 Task: Enable the option "Show date fields" in the roadmap layout of the mark's project.
Action: Mouse moved to (21, 103)
Screenshot: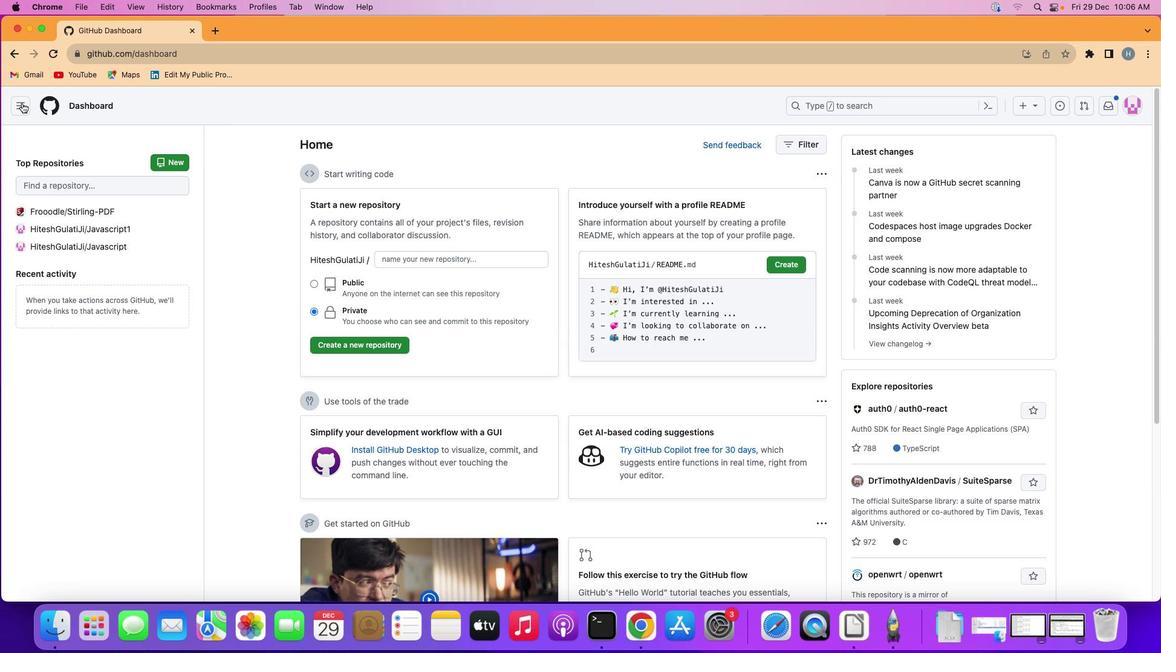 
Action: Mouse pressed left at (21, 103)
Screenshot: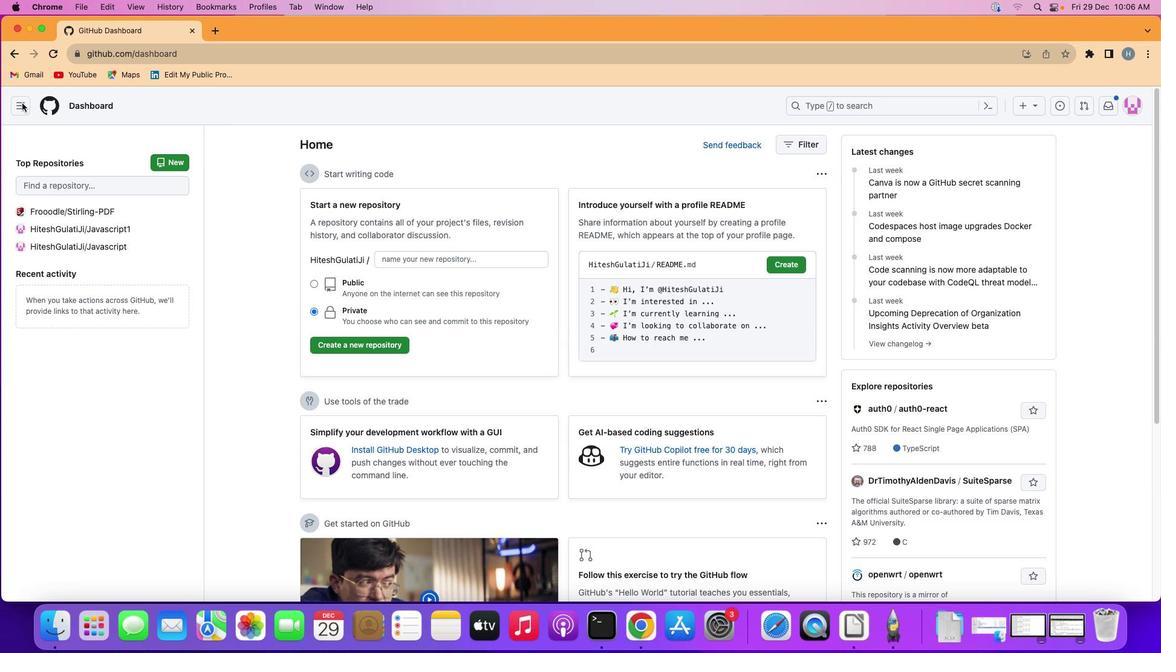 
Action: Mouse moved to (68, 193)
Screenshot: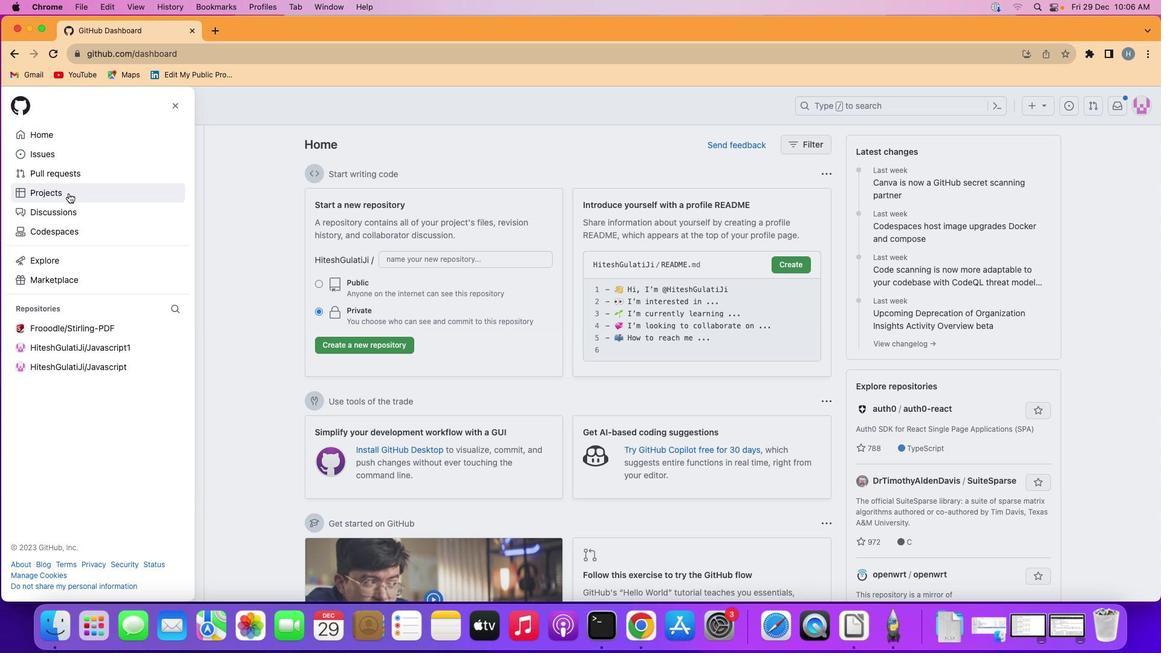 
Action: Mouse pressed left at (68, 193)
Screenshot: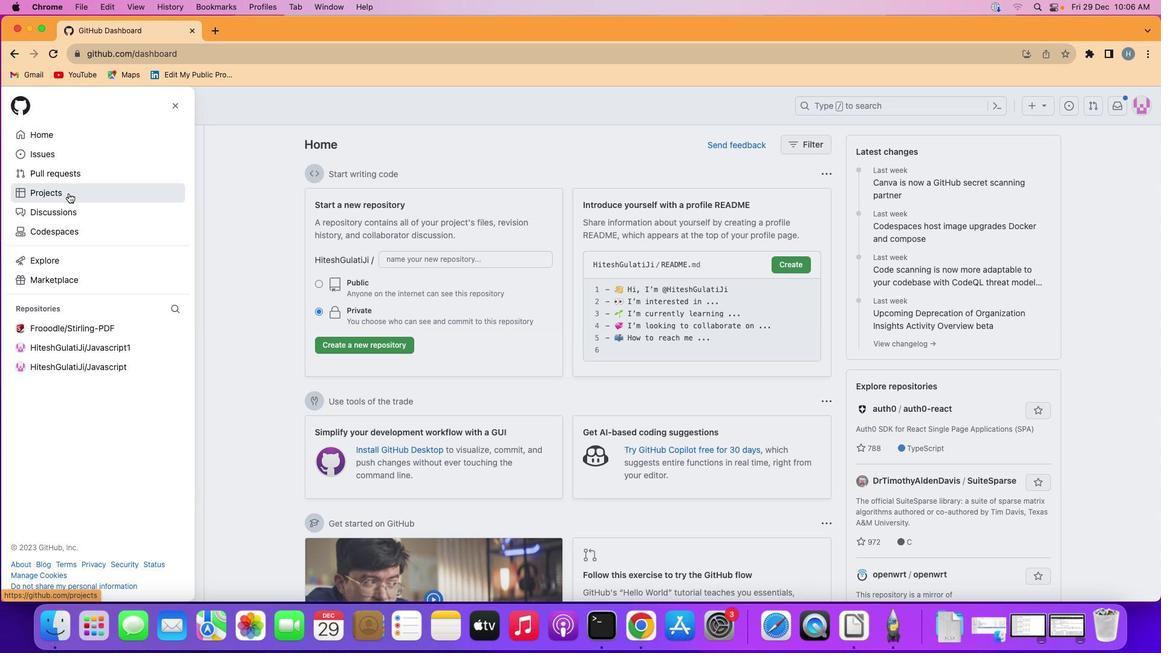 
Action: Mouse moved to (453, 216)
Screenshot: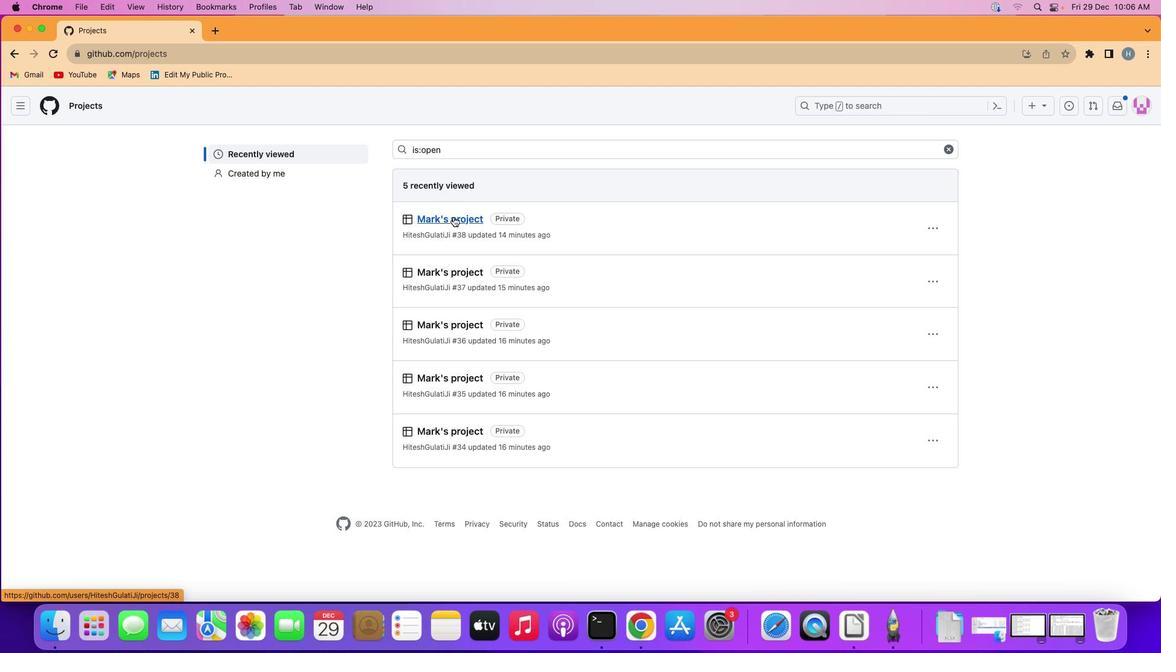 
Action: Mouse pressed left at (453, 216)
Screenshot: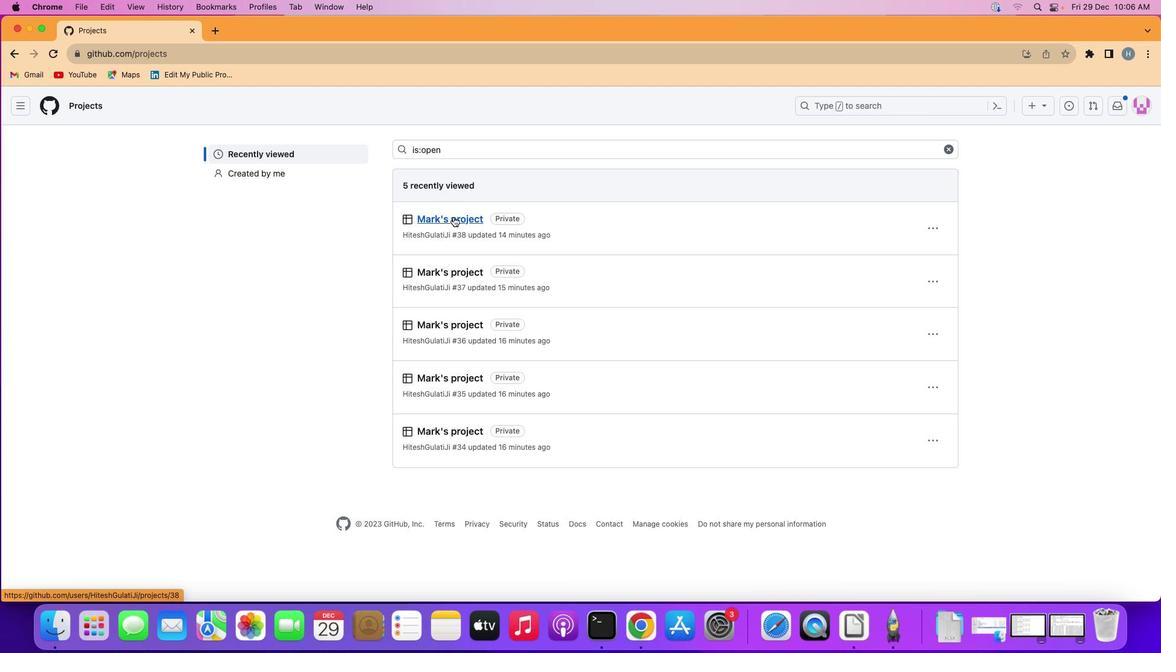
Action: Mouse moved to (85, 165)
Screenshot: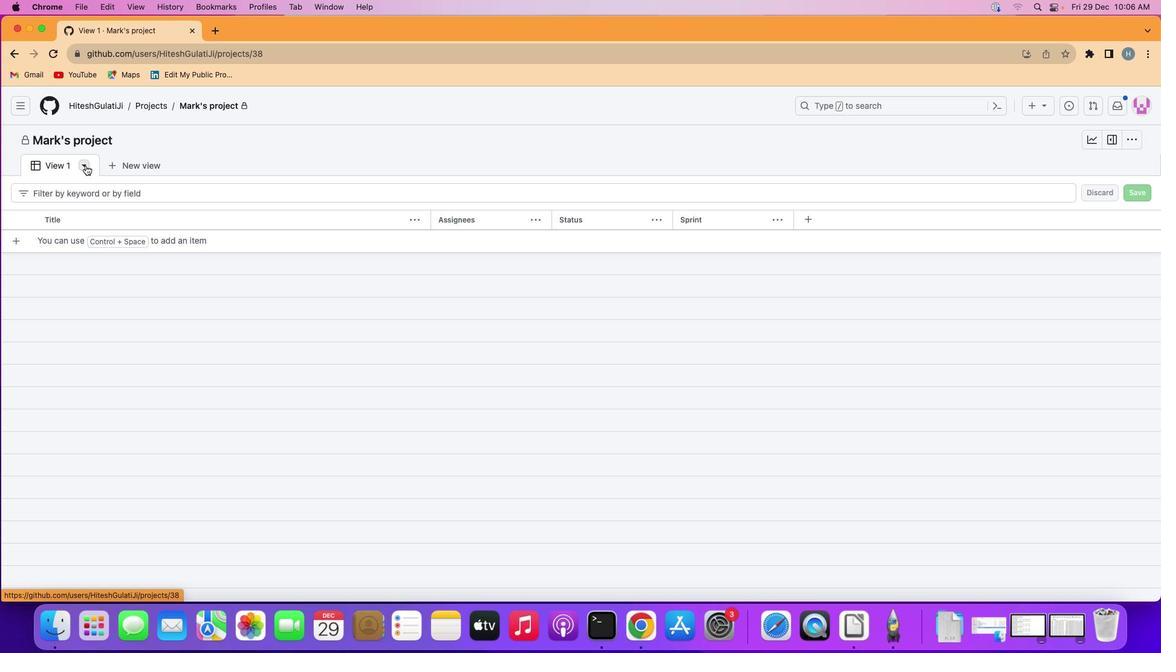 
Action: Mouse pressed left at (85, 165)
Screenshot: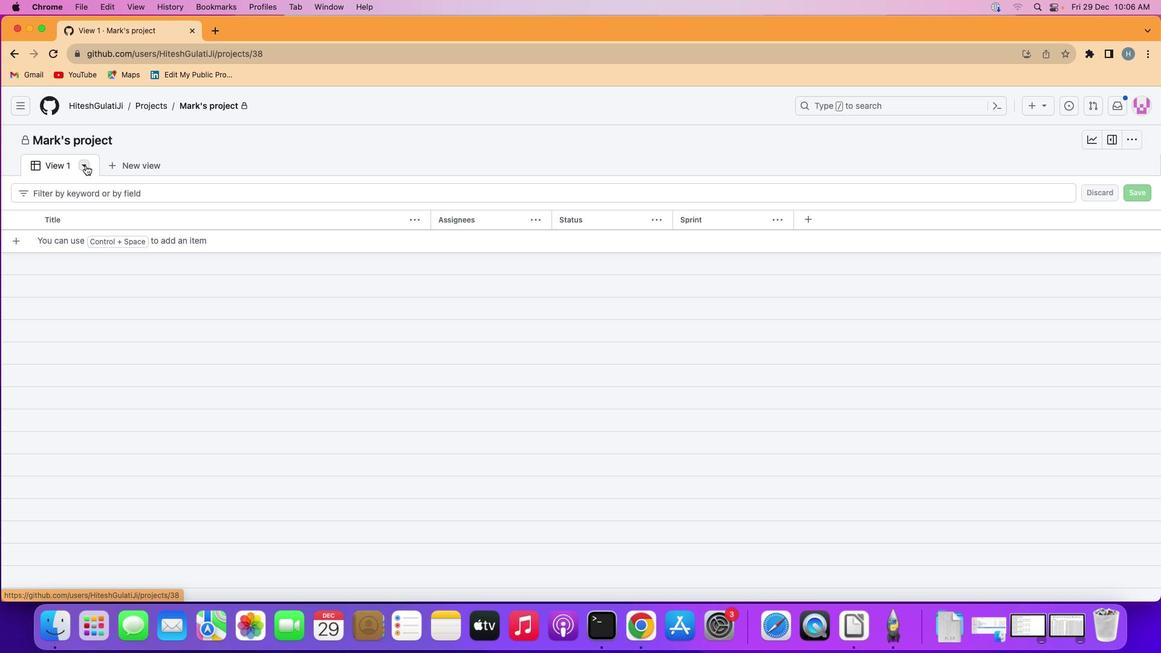
Action: Mouse moved to (238, 206)
Screenshot: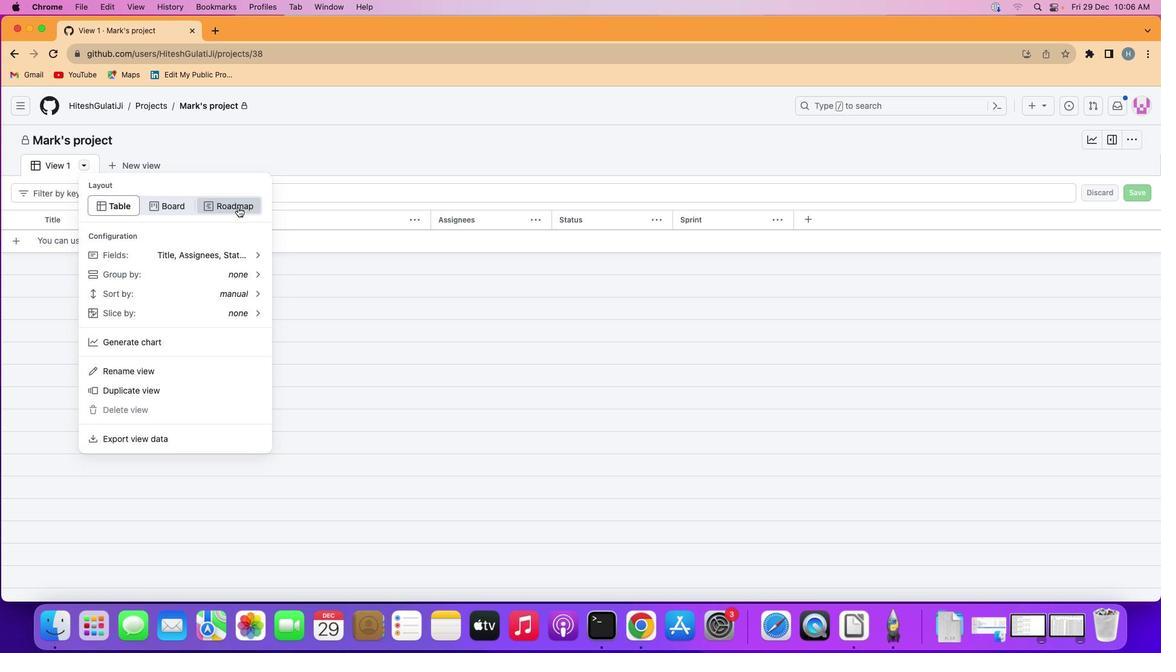 
Action: Mouse pressed left at (238, 206)
Screenshot: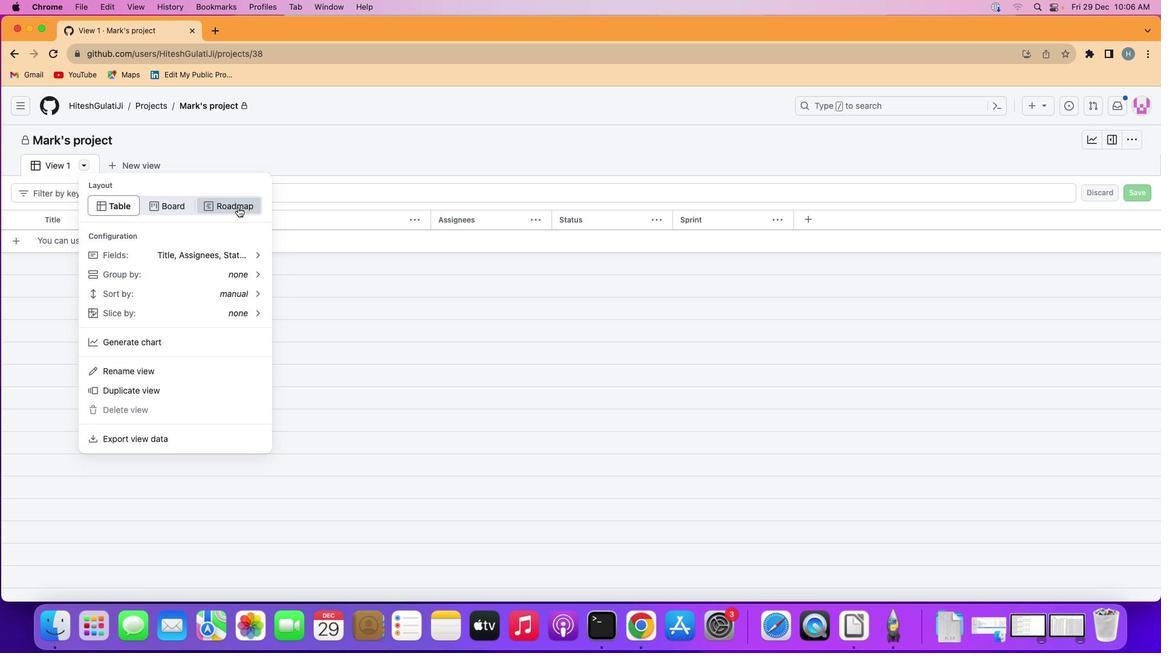 
Action: Mouse moved to (84, 163)
Screenshot: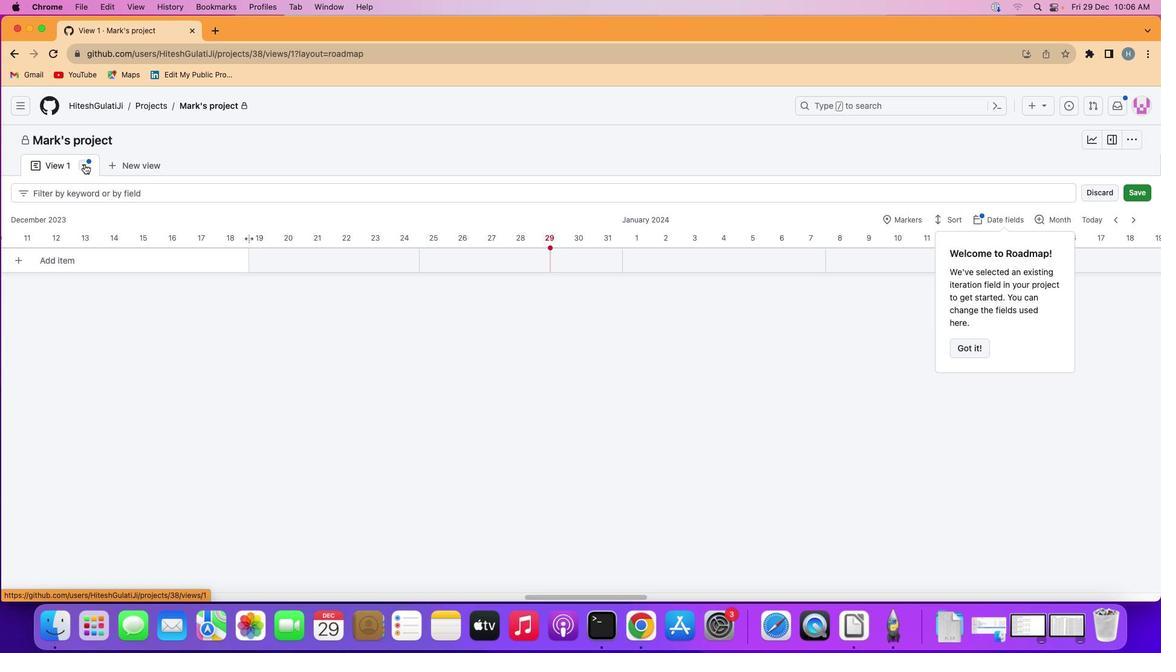 
Action: Mouse pressed left at (84, 163)
Screenshot: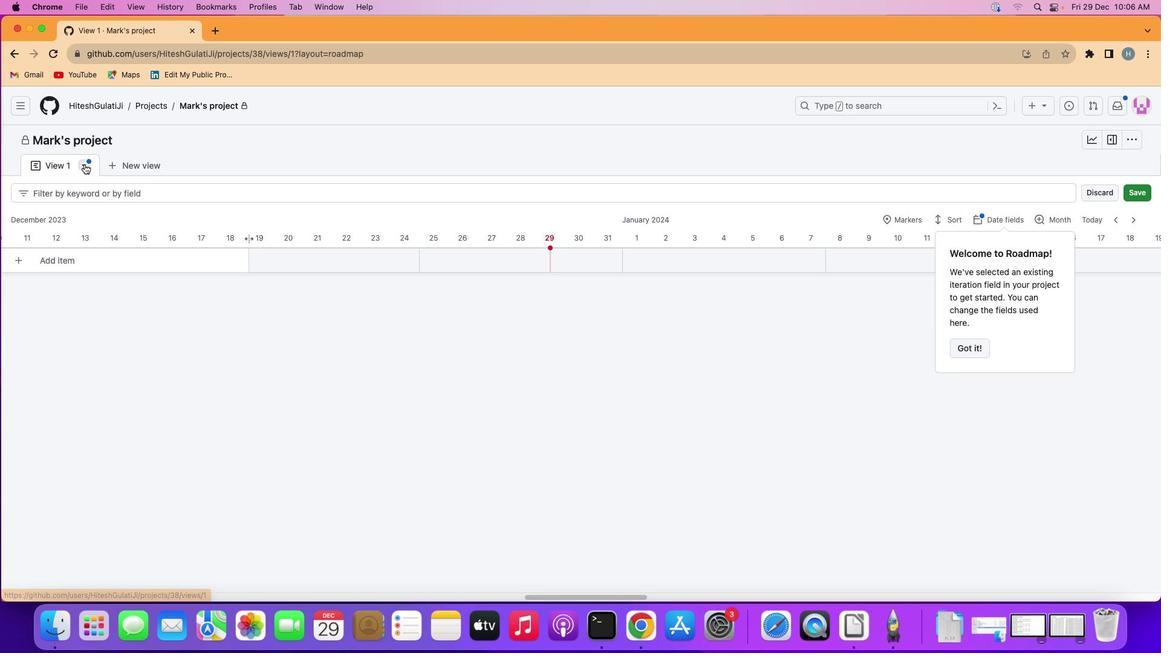 
Action: Mouse moved to (153, 421)
Screenshot: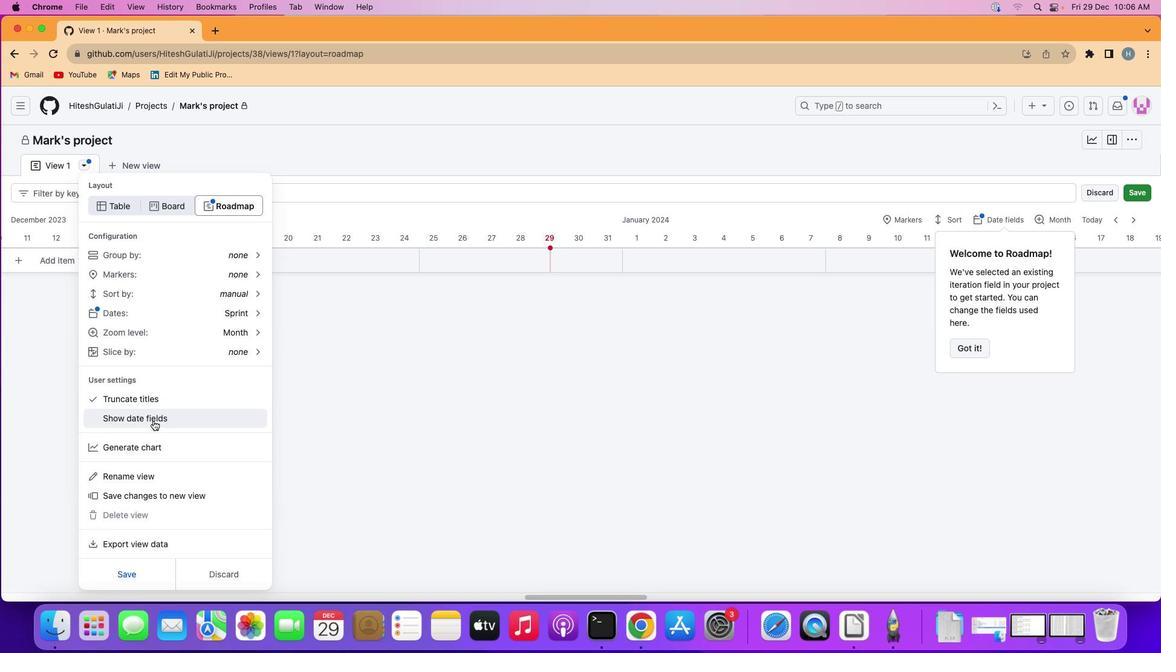 
Action: Mouse pressed left at (153, 421)
Screenshot: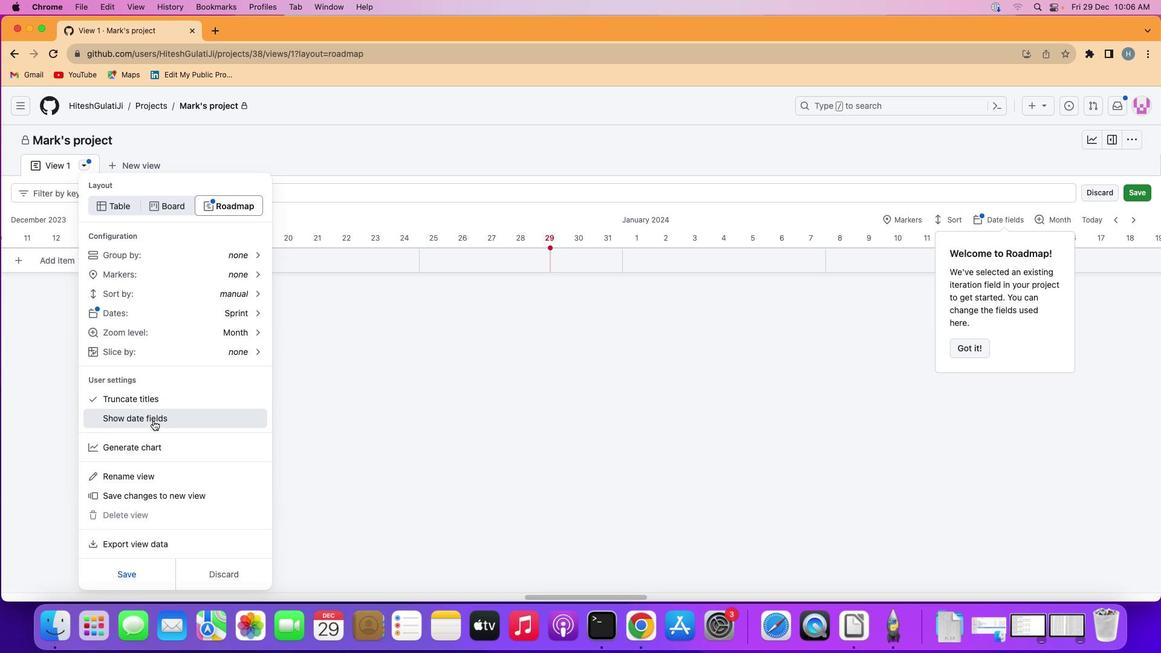 
Action: Mouse moved to (280, 396)
Screenshot: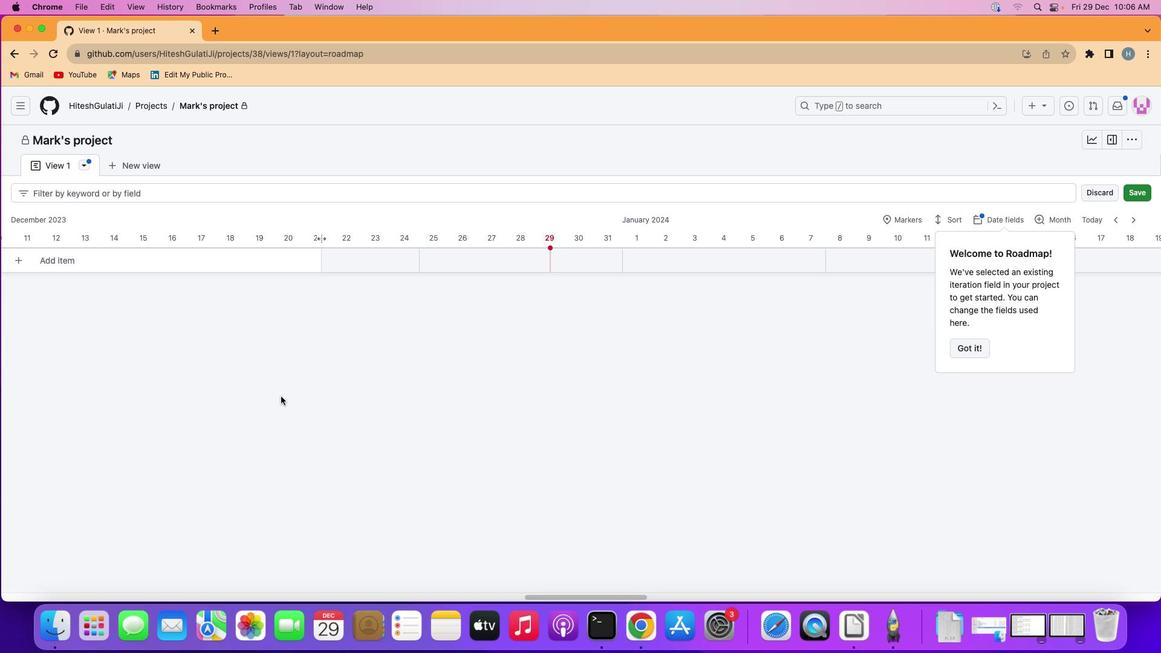 
